 Task: Create a due date automation trigger when advanced on, 2 hours before a card is due add fields without custom field "Resume" set to a number greater or equal to 1 and lower or equal to 10.
Action: Mouse moved to (990, 92)
Screenshot: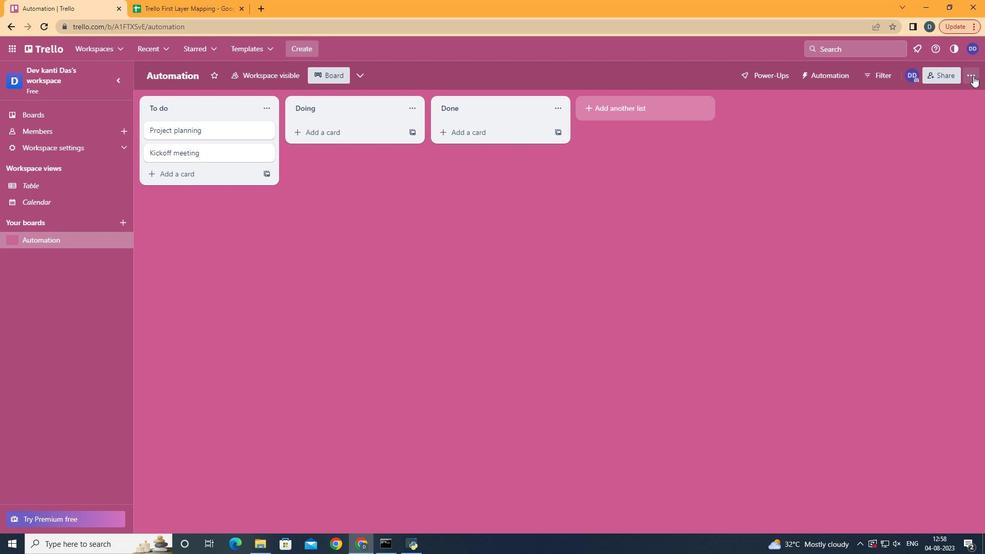 
Action: Mouse pressed left at (990, 92)
Screenshot: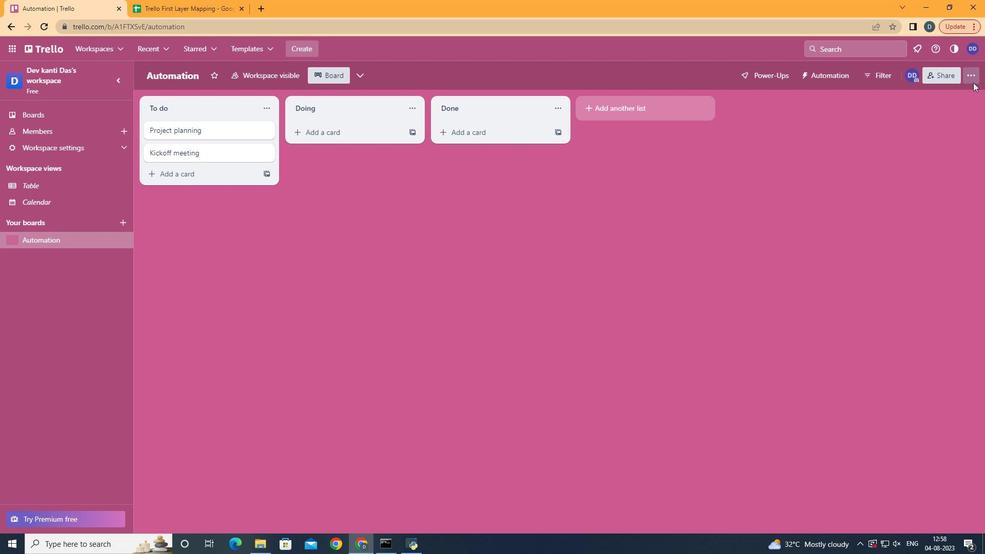 
Action: Mouse moved to (922, 236)
Screenshot: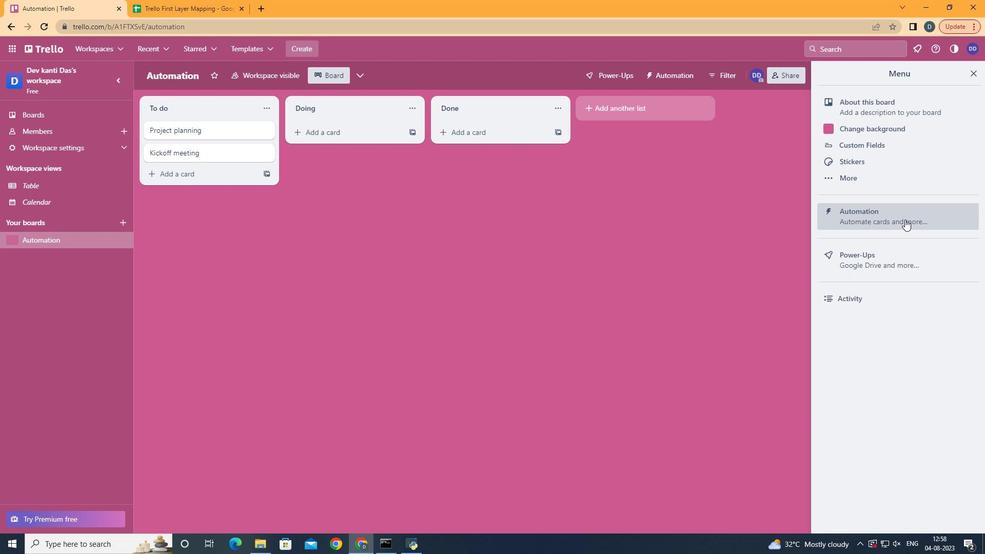 
Action: Mouse pressed left at (922, 236)
Screenshot: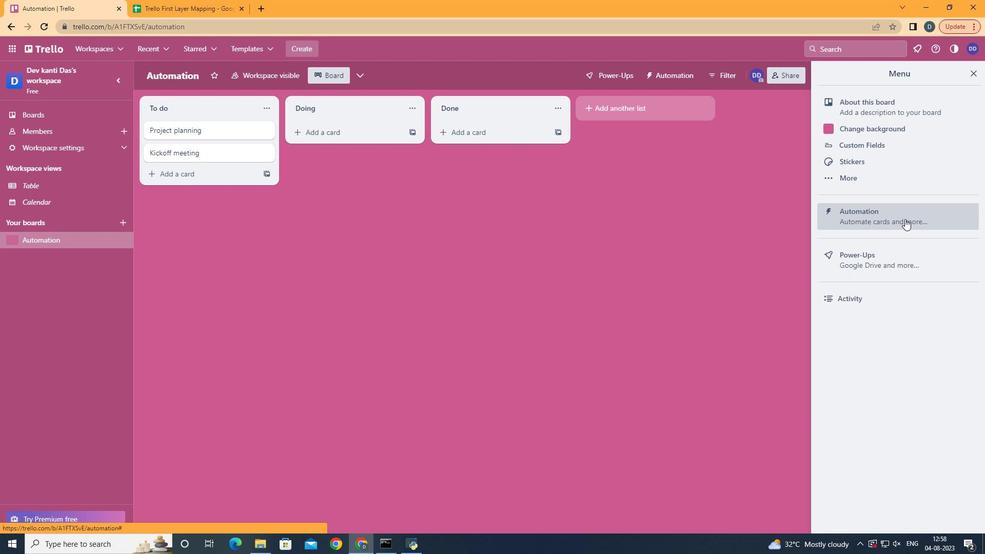 
Action: Mouse moved to (239, 222)
Screenshot: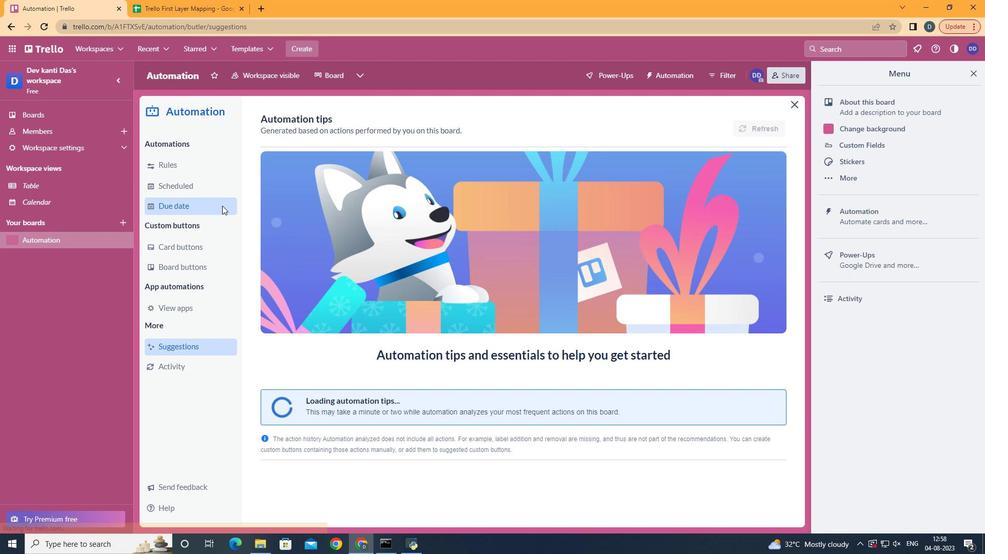 
Action: Mouse pressed left at (239, 222)
Screenshot: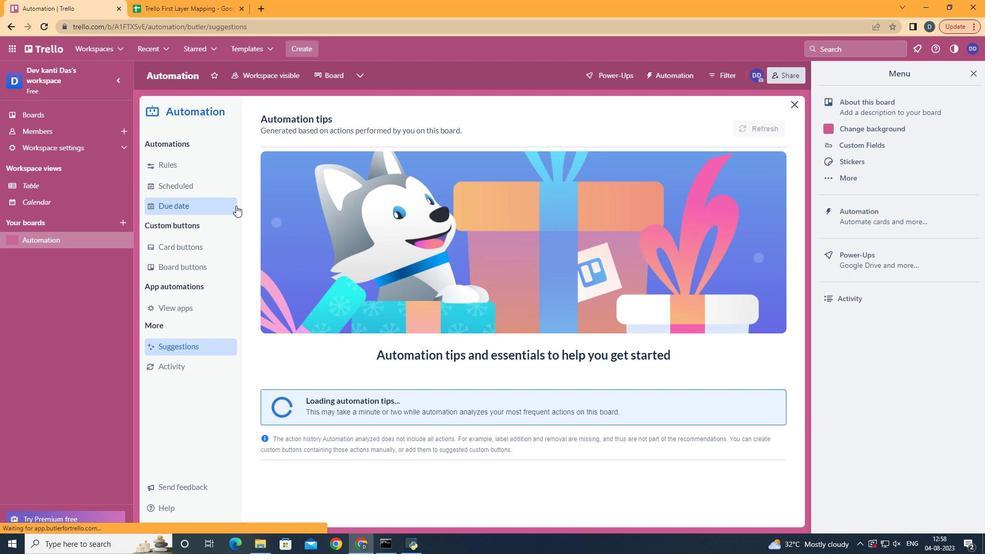 
Action: Mouse moved to (739, 142)
Screenshot: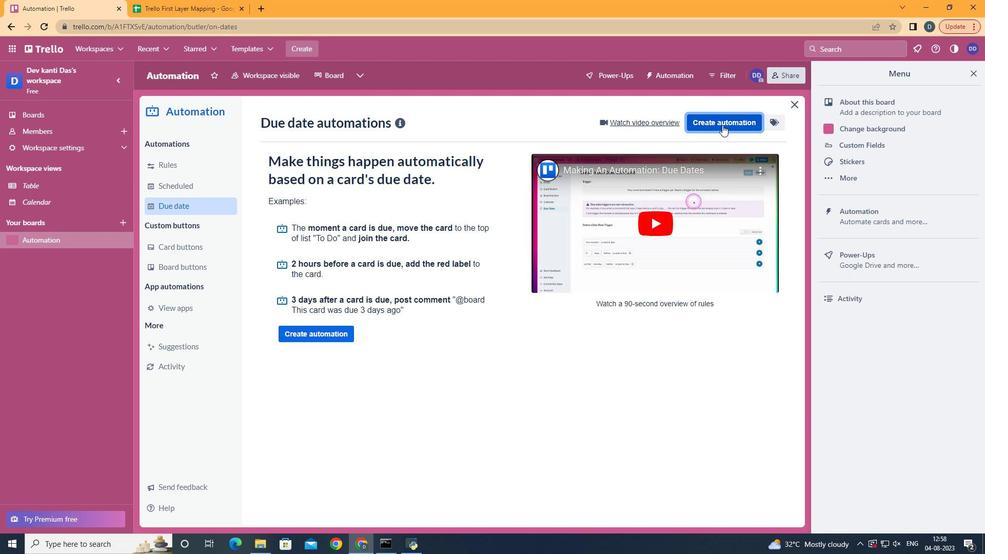 
Action: Mouse pressed left at (739, 142)
Screenshot: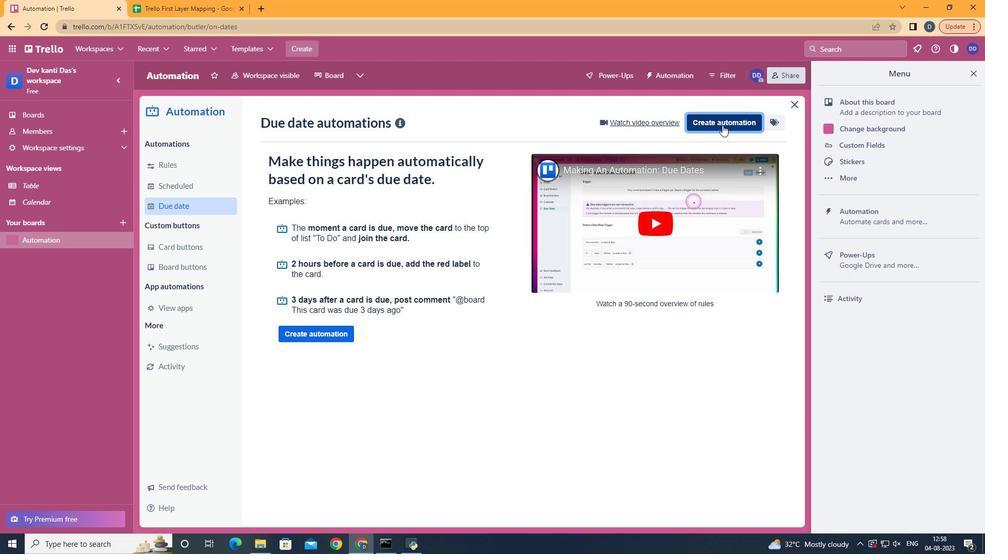 
Action: Mouse moved to (590, 240)
Screenshot: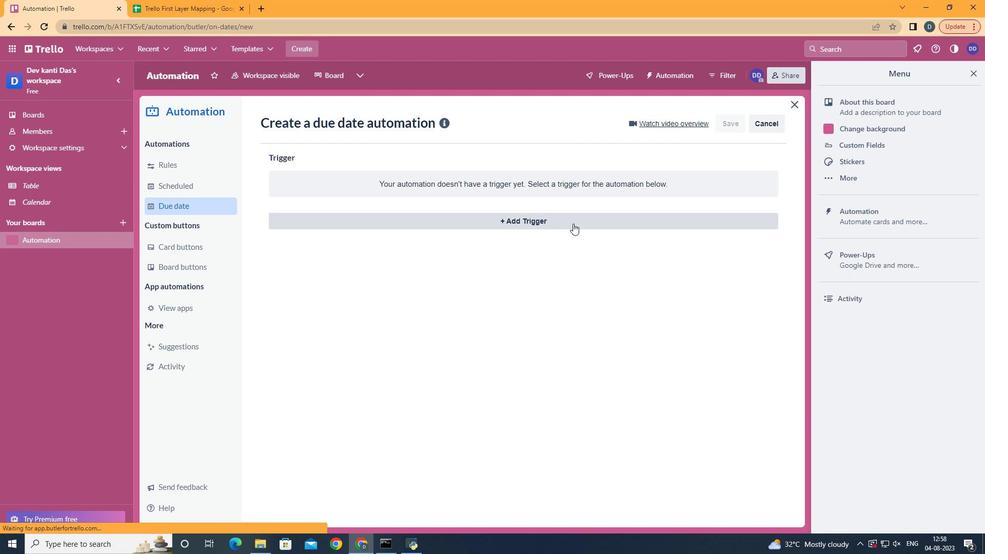 
Action: Mouse pressed left at (590, 240)
Screenshot: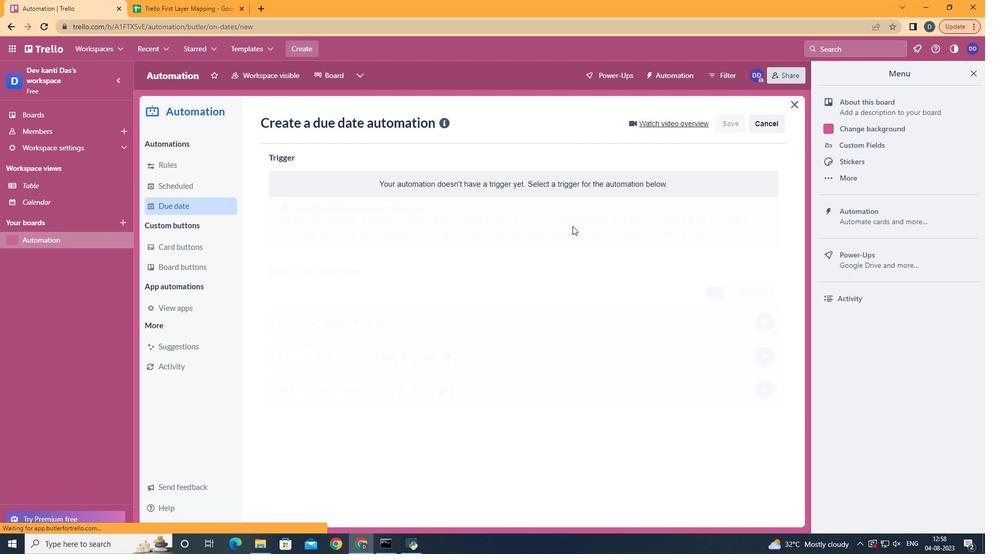 
Action: Mouse moved to (351, 448)
Screenshot: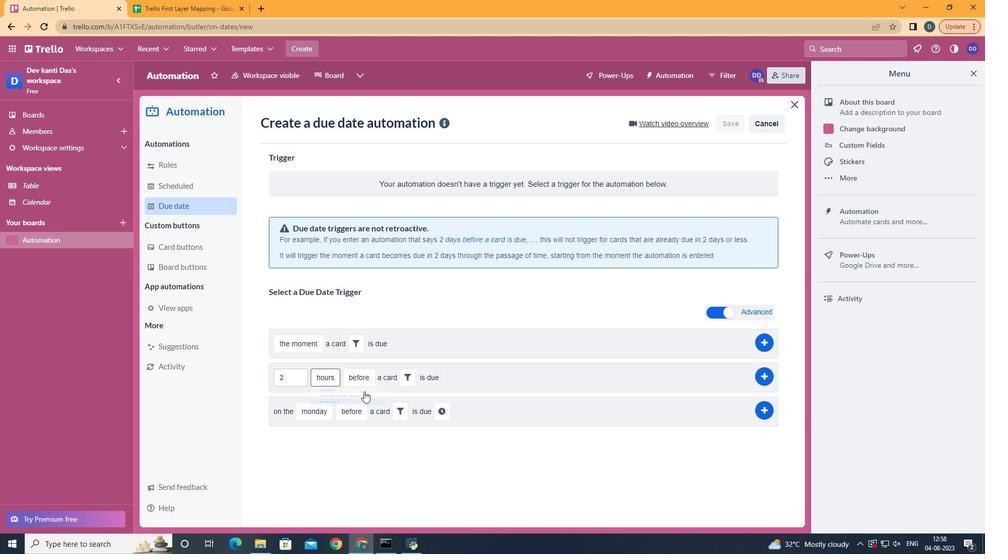 
Action: Mouse pressed left at (349, 450)
Screenshot: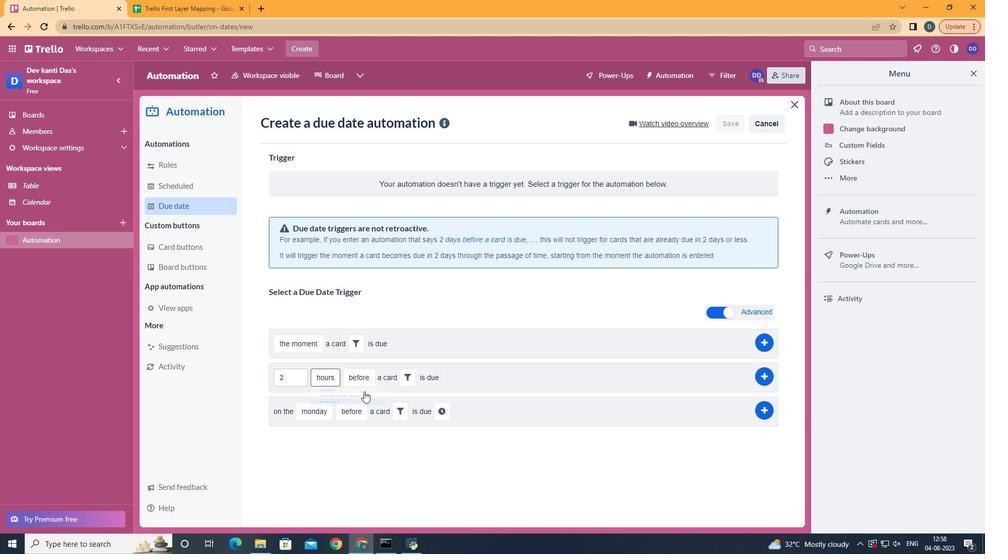 
Action: Mouse moved to (387, 421)
Screenshot: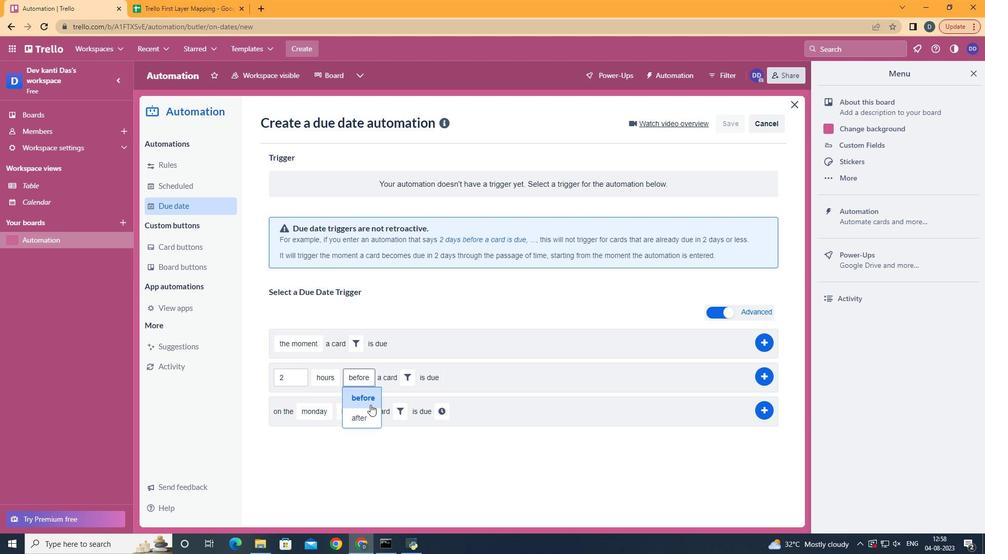 
Action: Mouse pressed left at (387, 421)
Screenshot: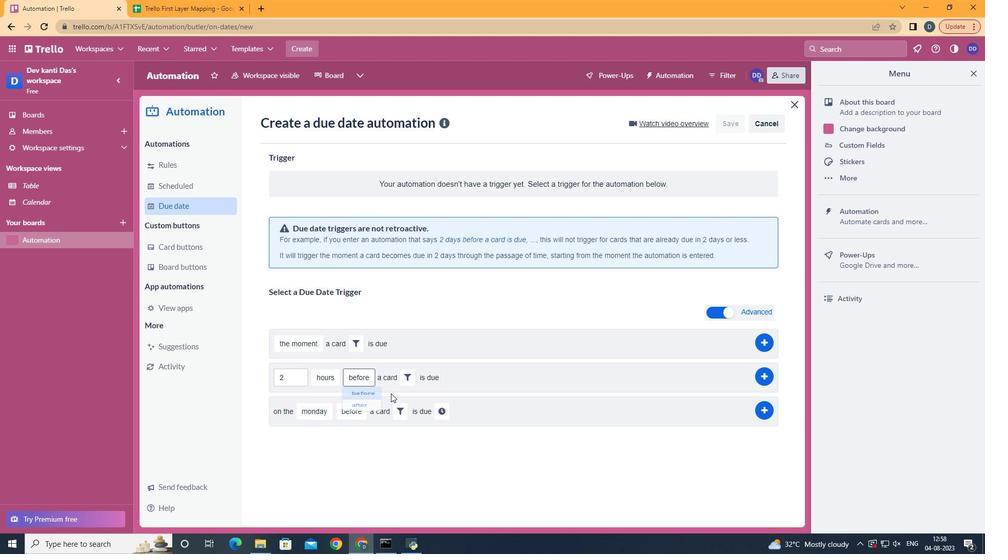 
Action: Mouse moved to (433, 391)
Screenshot: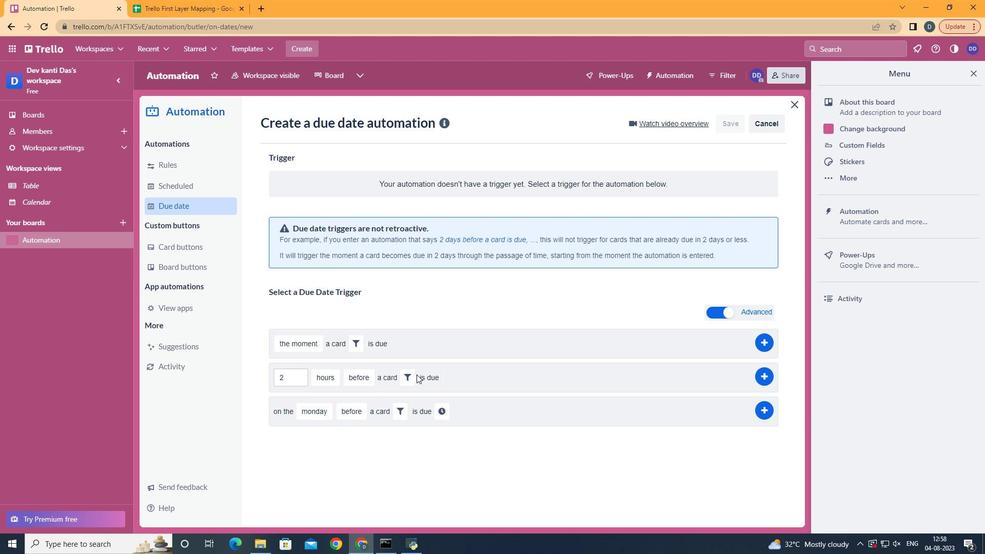 
Action: Mouse pressed left at (433, 391)
Screenshot: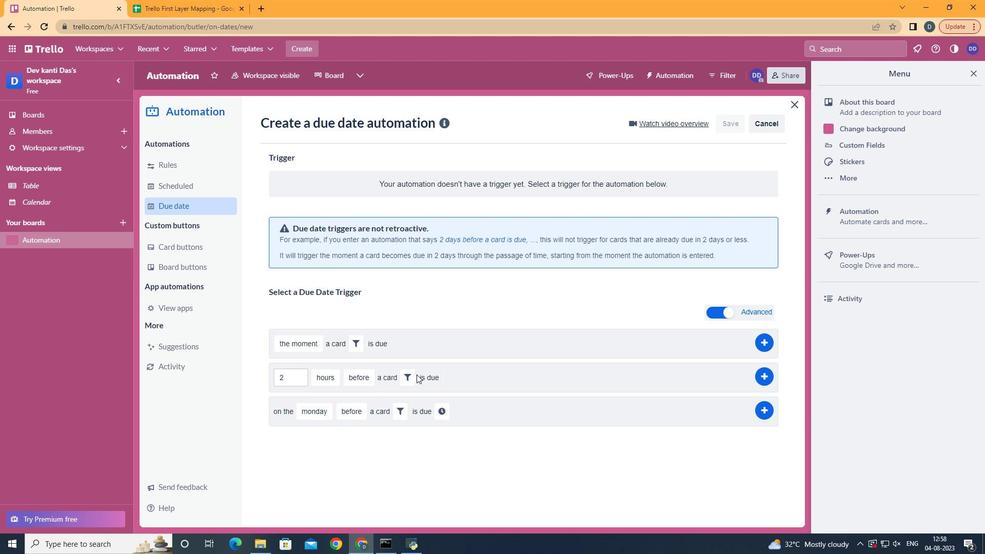 
Action: Mouse moved to (421, 396)
Screenshot: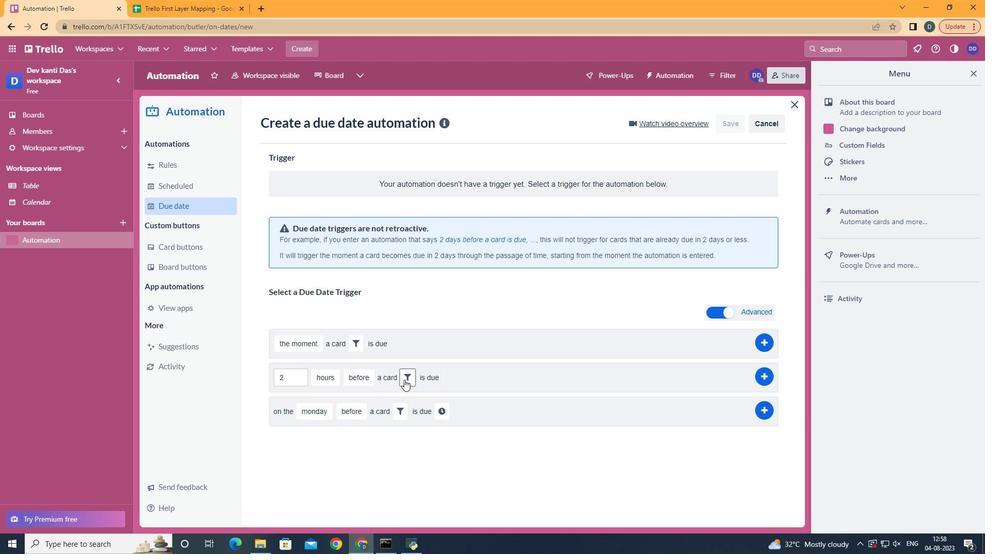 
Action: Mouse pressed left at (421, 396)
Screenshot: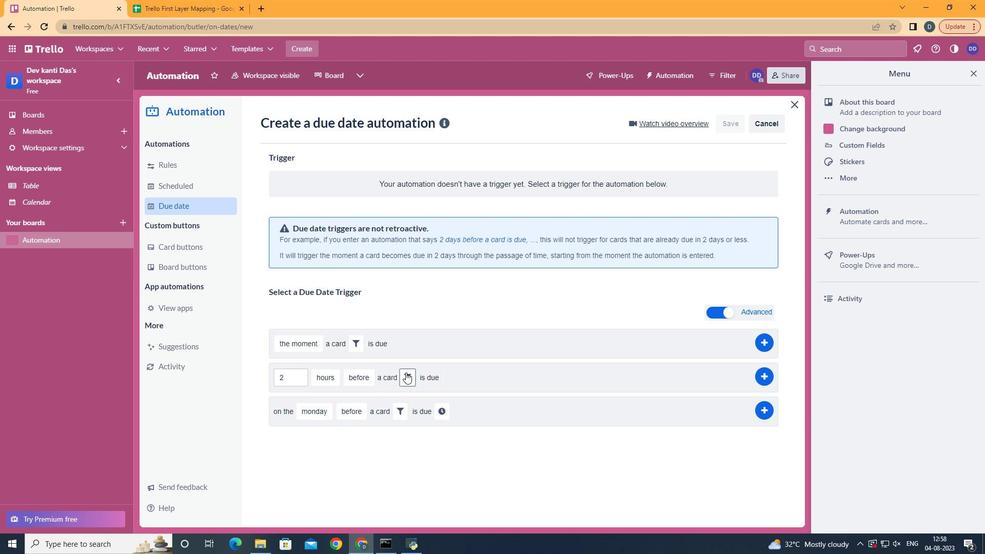 
Action: Mouse moved to (569, 429)
Screenshot: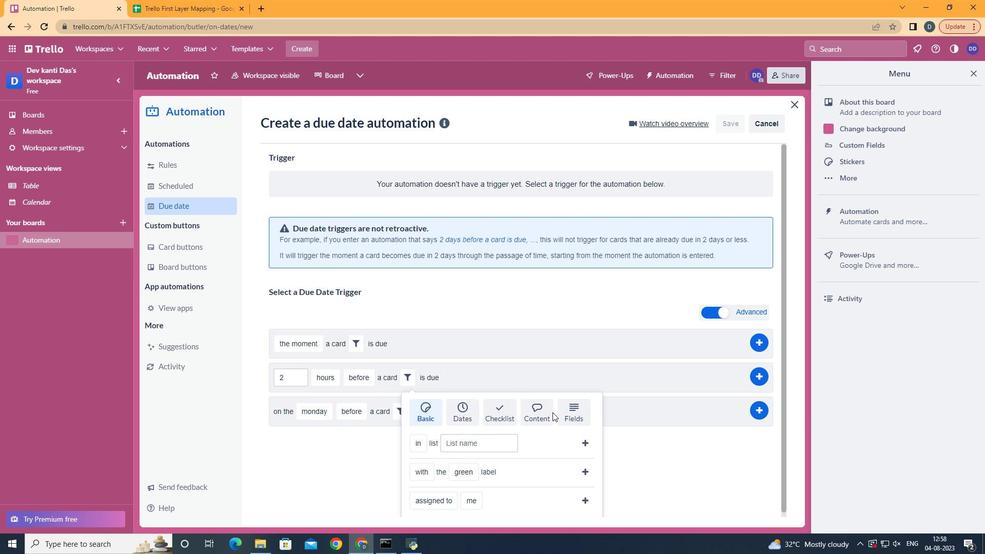 
Action: Mouse pressed left at (569, 429)
Screenshot: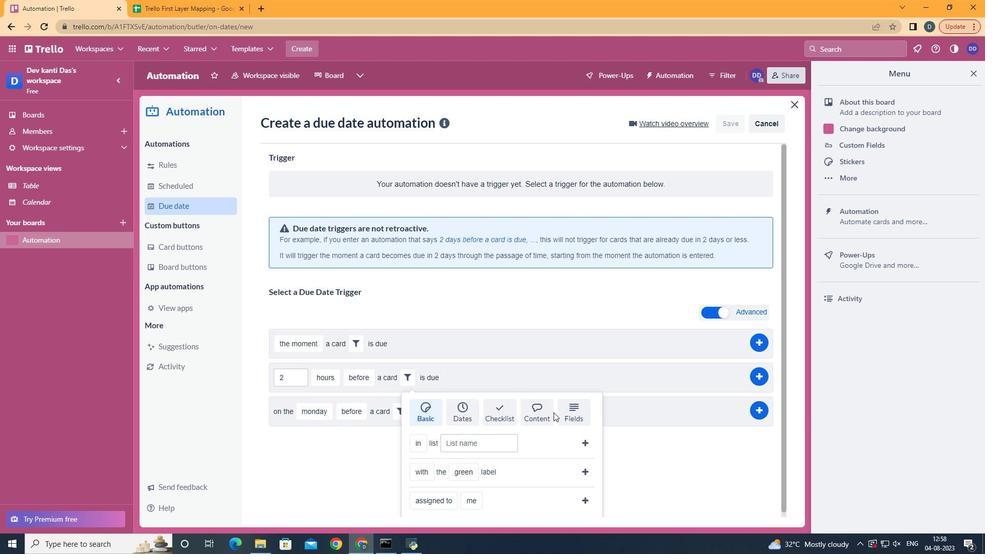 
Action: Mouse moved to (574, 431)
Screenshot: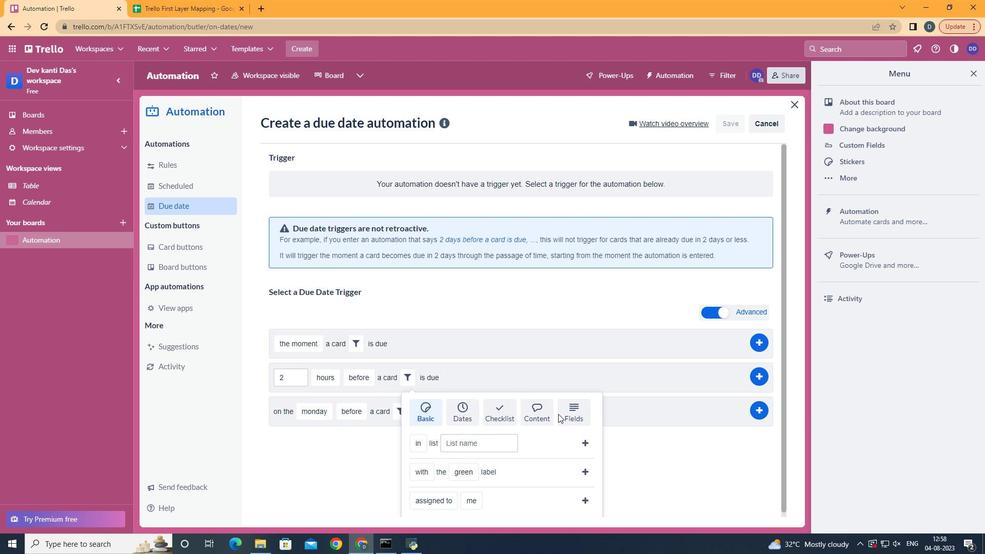 
Action: Mouse pressed left at (574, 431)
Screenshot: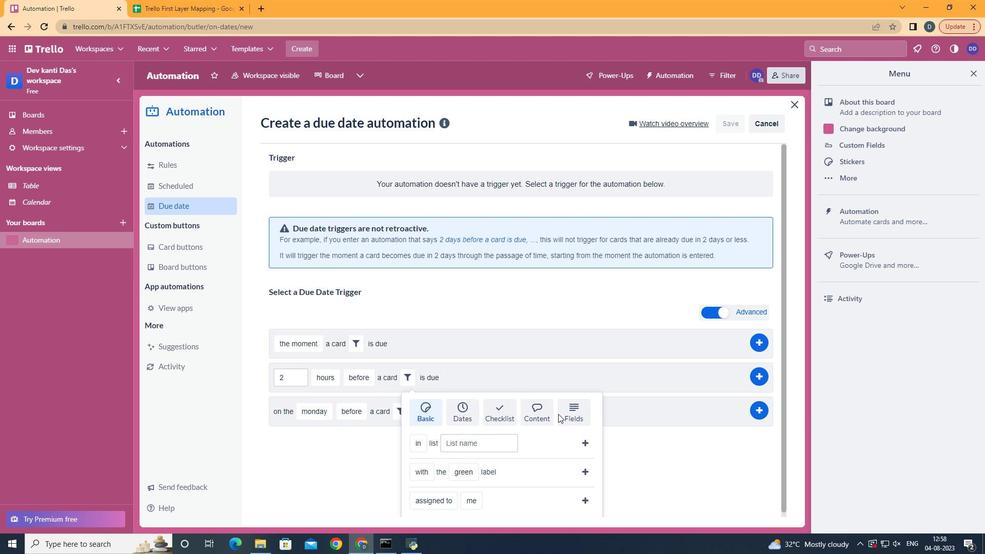 
Action: Mouse moved to (575, 431)
Screenshot: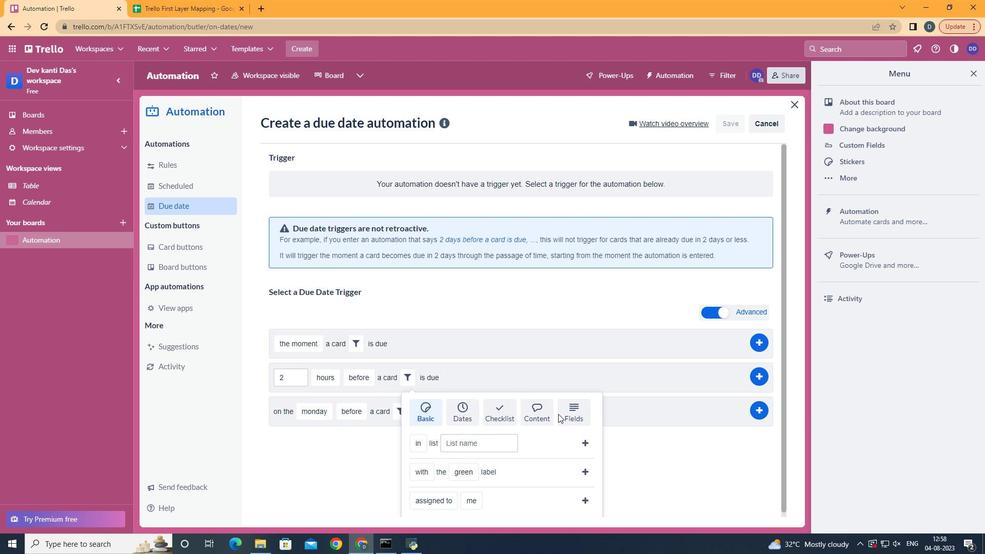 
Action: Mouse scrolled (575, 430) with delta (0, 0)
Screenshot: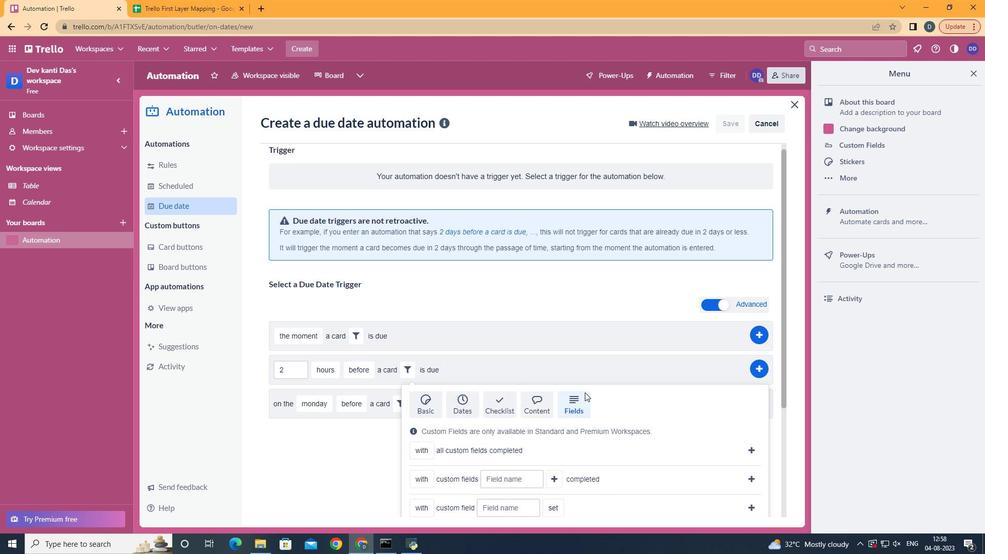 
Action: Mouse scrolled (575, 430) with delta (0, 0)
Screenshot: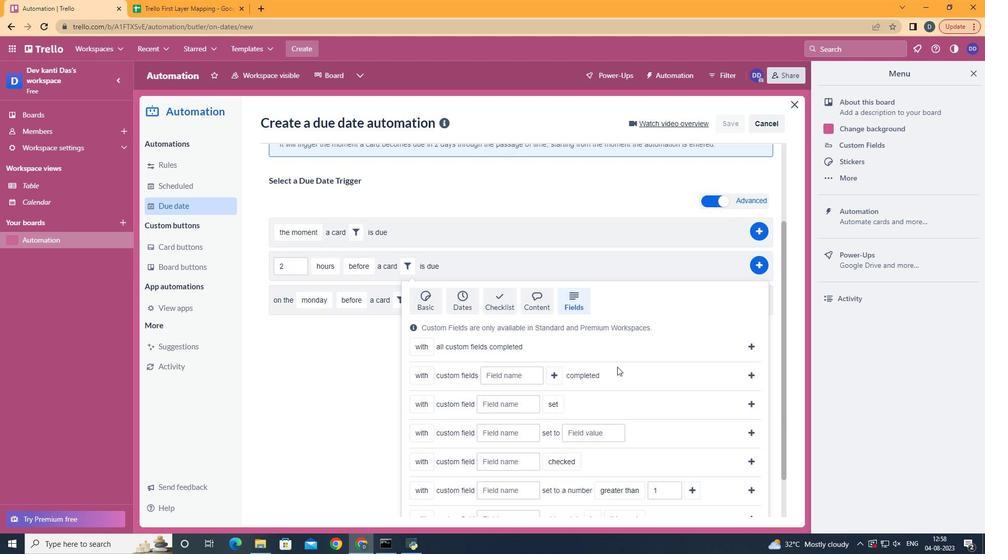 
Action: Mouse scrolled (575, 430) with delta (0, 0)
Screenshot: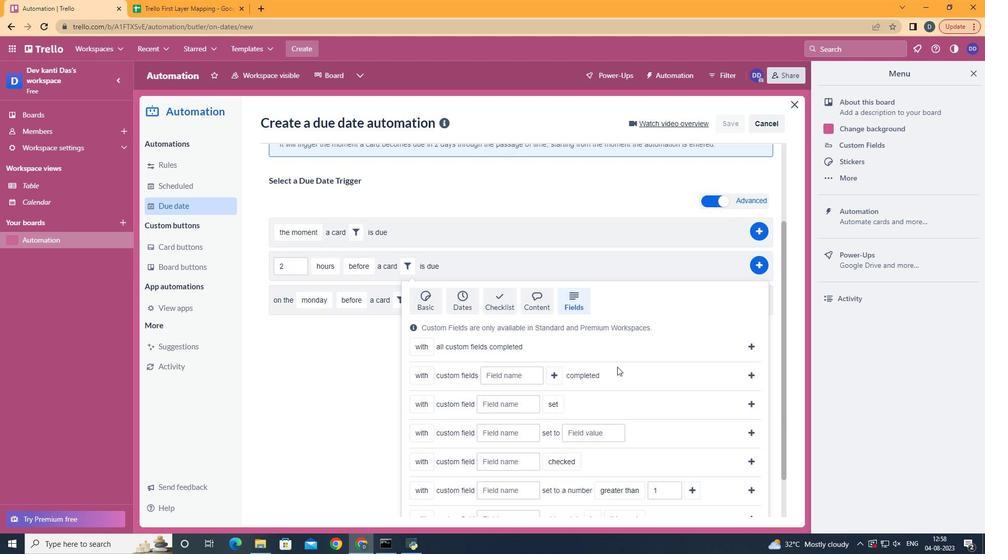 
Action: Mouse scrolled (575, 430) with delta (0, 0)
Screenshot: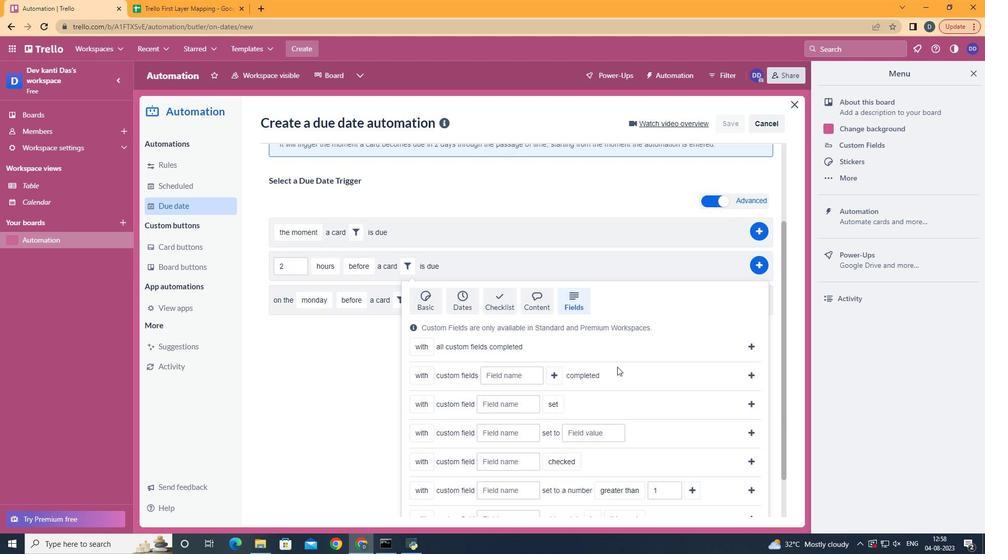 
Action: Mouse scrolled (575, 430) with delta (0, 0)
Screenshot: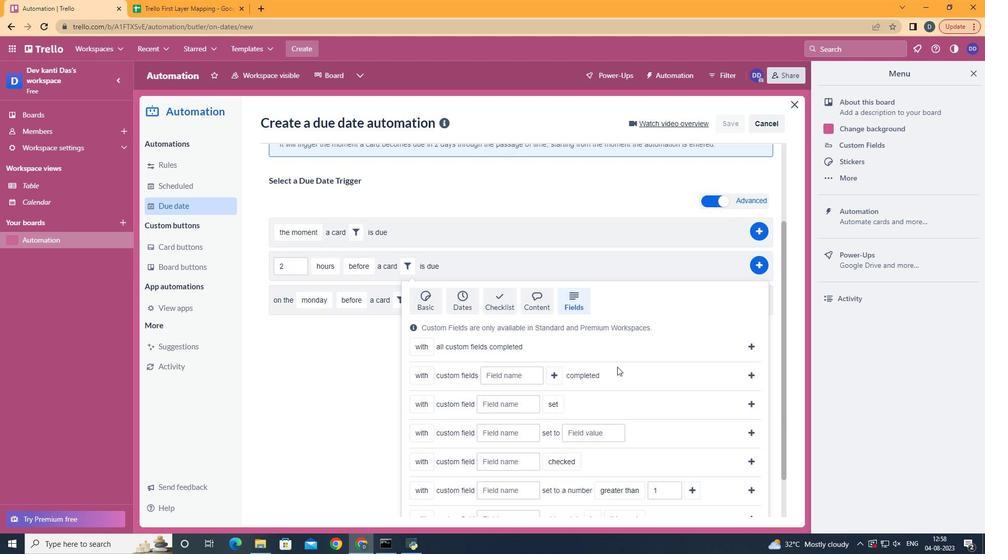 
Action: Mouse moved to (450, 500)
Screenshot: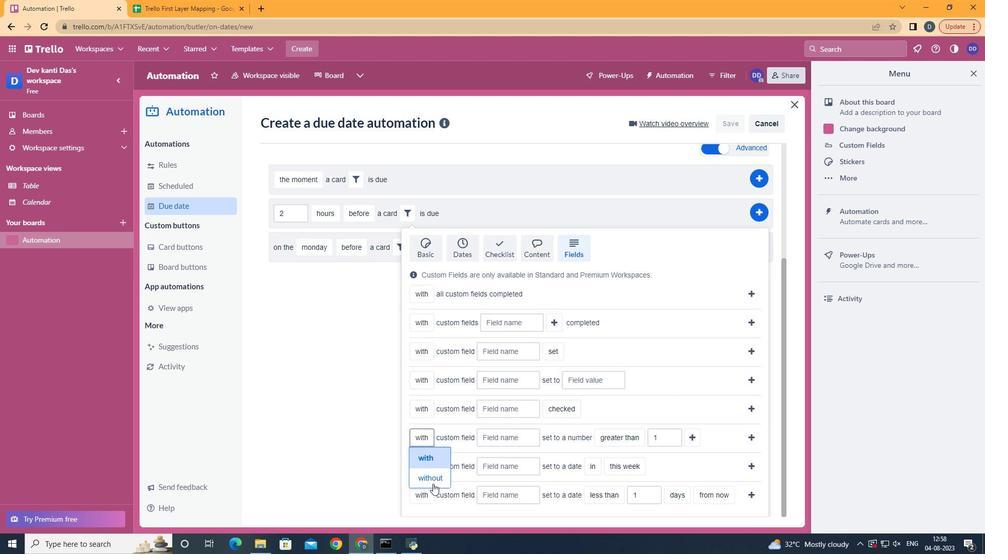 
Action: Mouse pressed left at (450, 500)
Screenshot: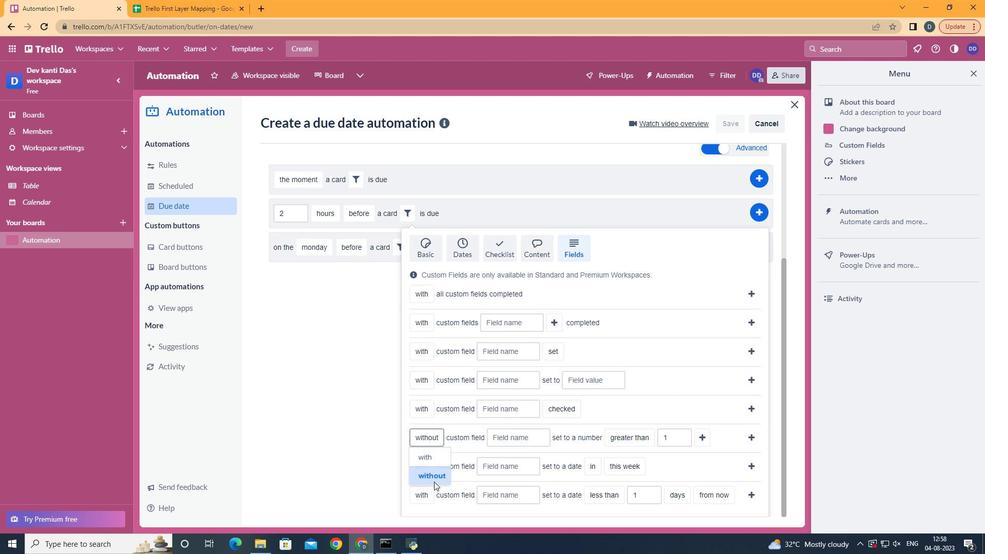 
Action: Mouse moved to (525, 462)
Screenshot: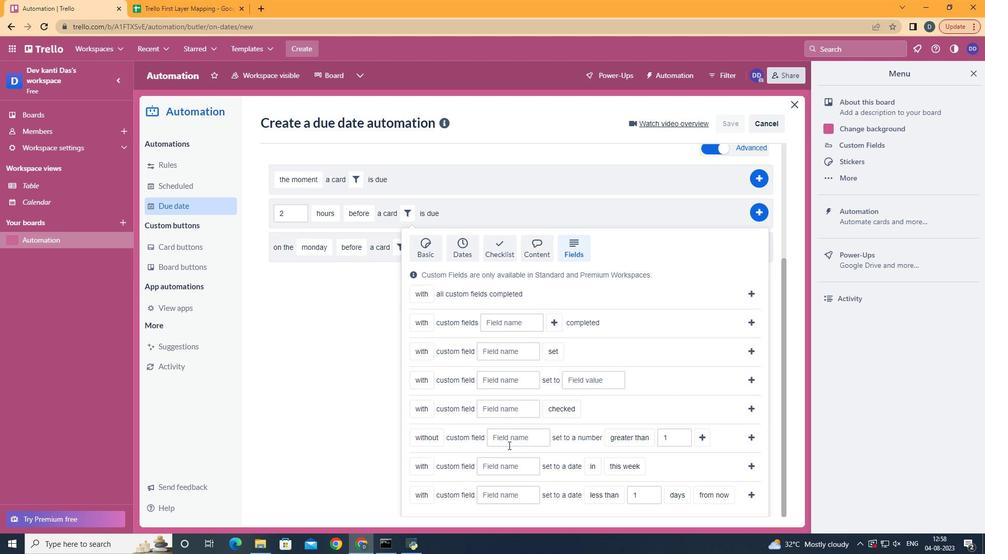 
Action: Mouse pressed left at (525, 462)
Screenshot: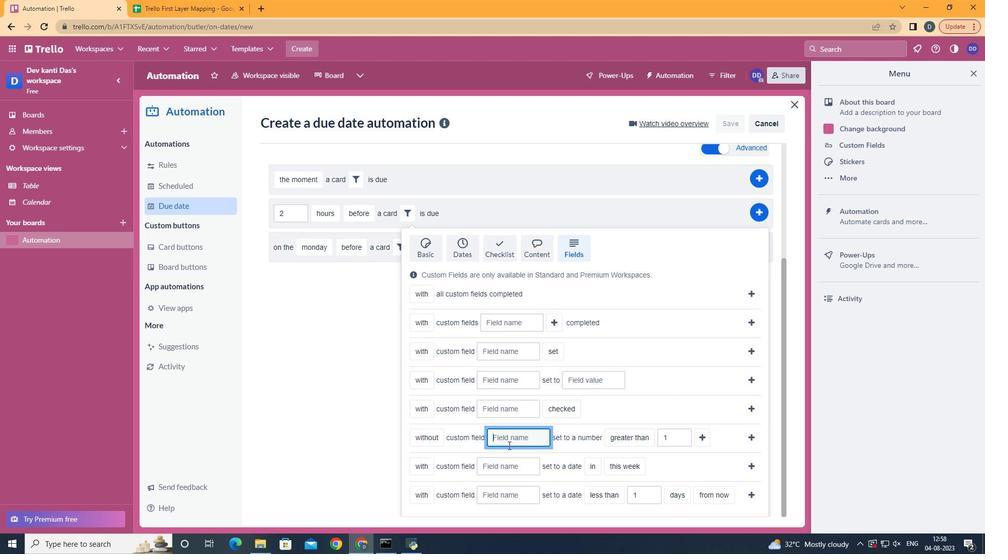 
Action: Mouse moved to (525, 462)
Screenshot: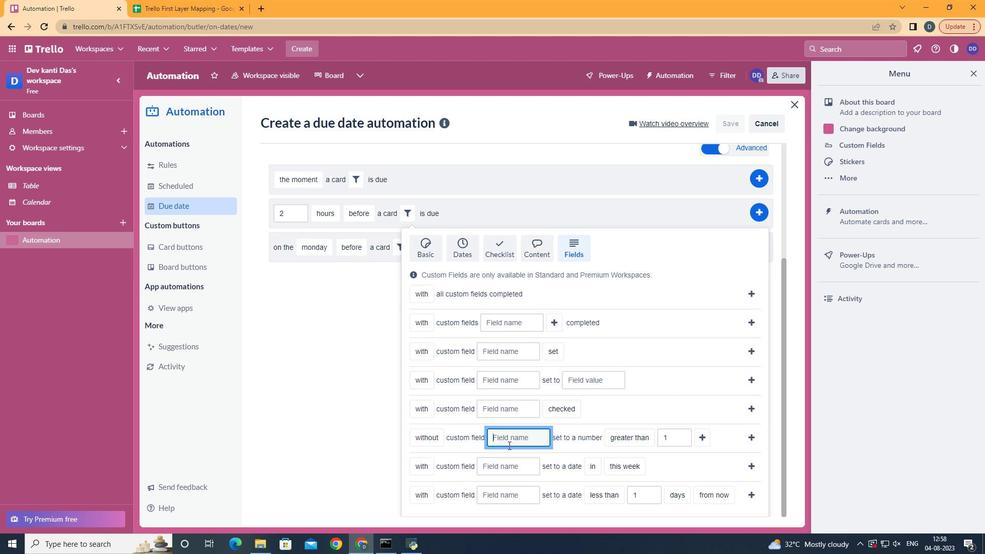 
Action: Key pressed <Key.shift>Resume
Screenshot: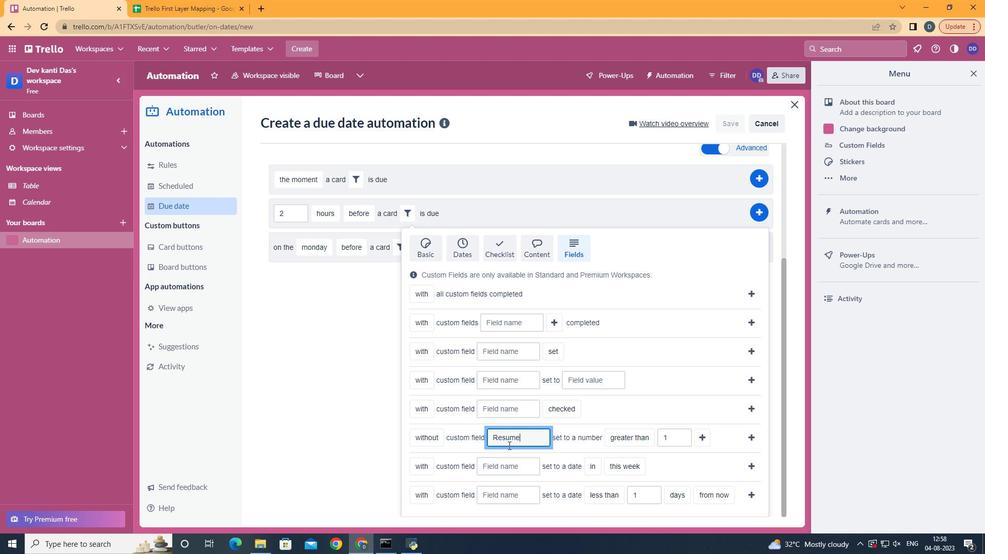 
Action: Mouse moved to (673, 398)
Screenshot: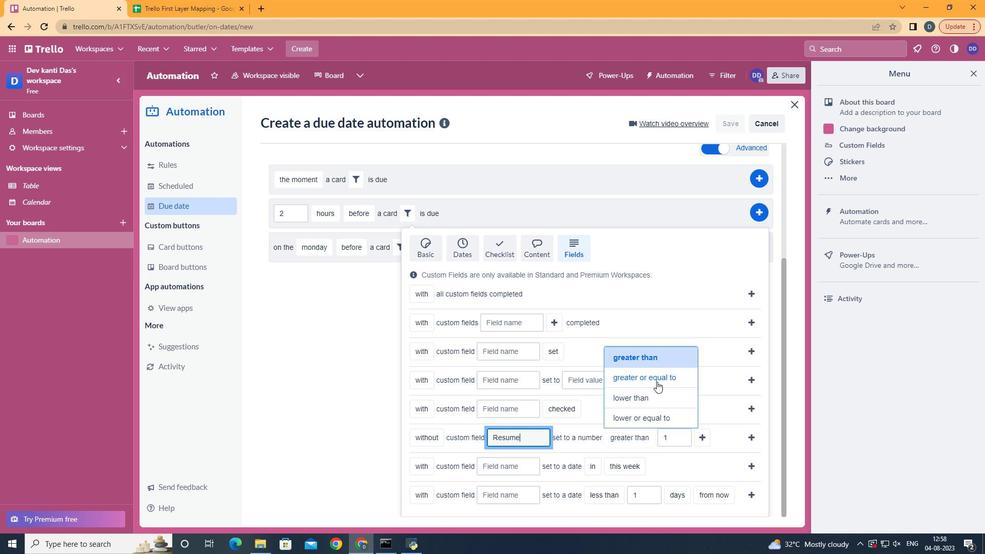 
Action: Mouse pressed left at (673, 398)
Screenshot: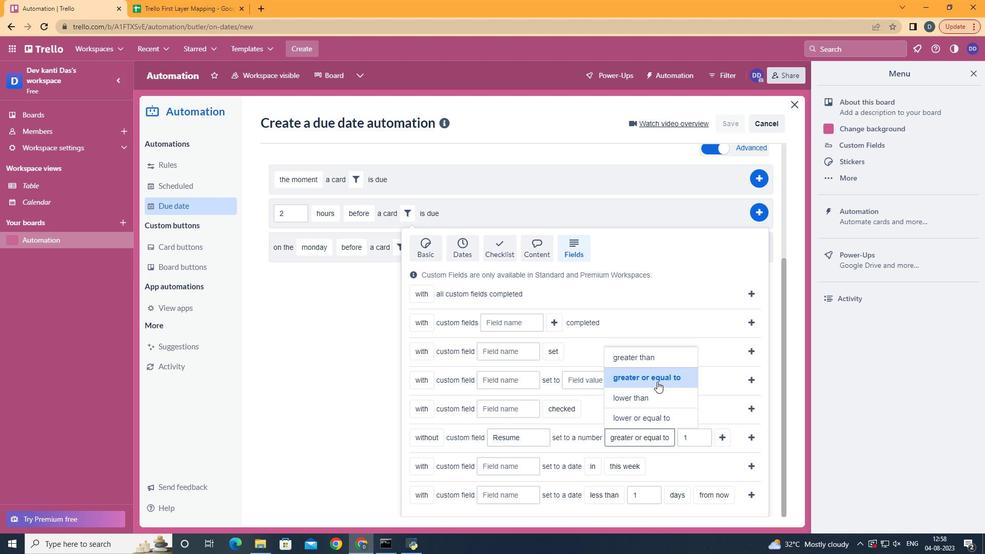 
Action: Mouse moved to (739, 459)
Screenshot: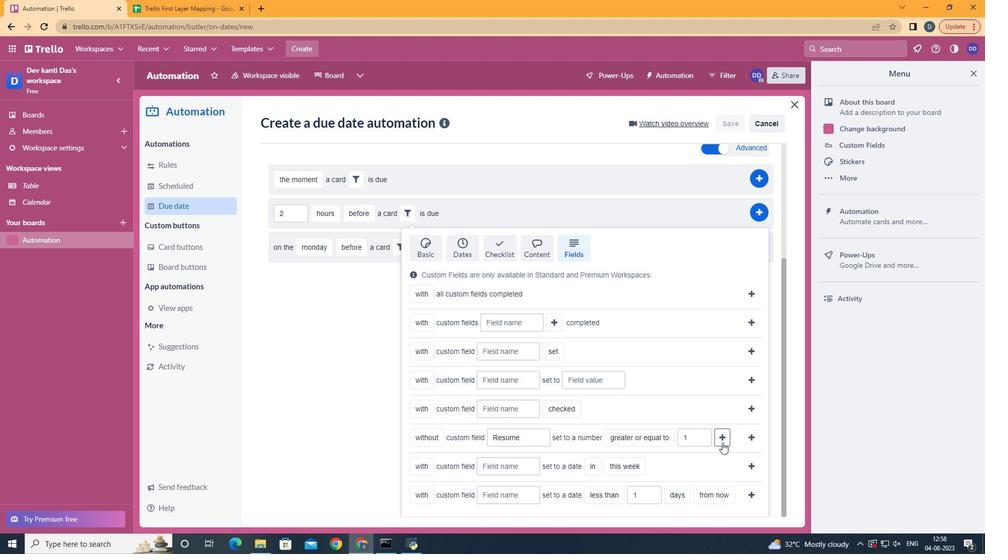 
Action: Mouse pressed left at (739, 459)
Screenshot: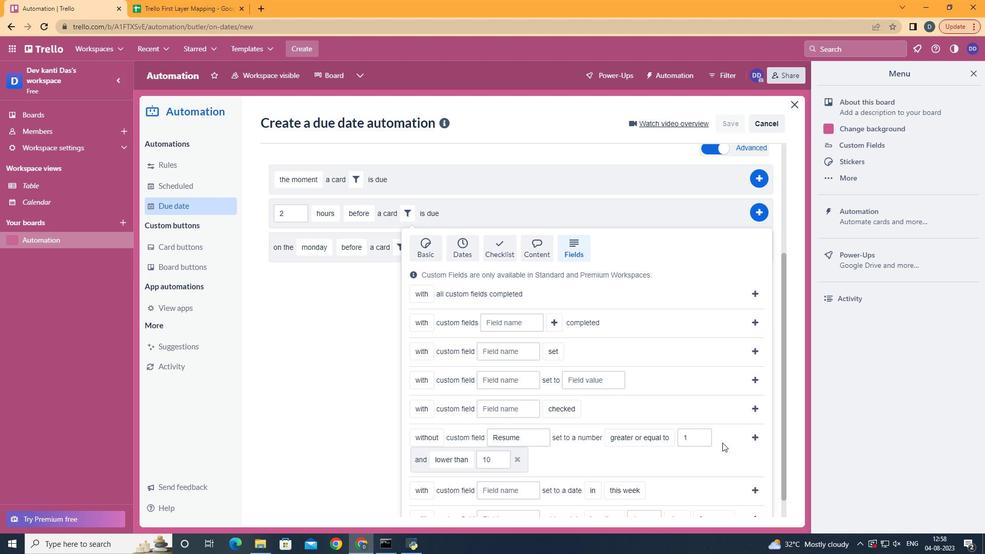 
Action: Mouse moved to (500, 420)
Screenshot: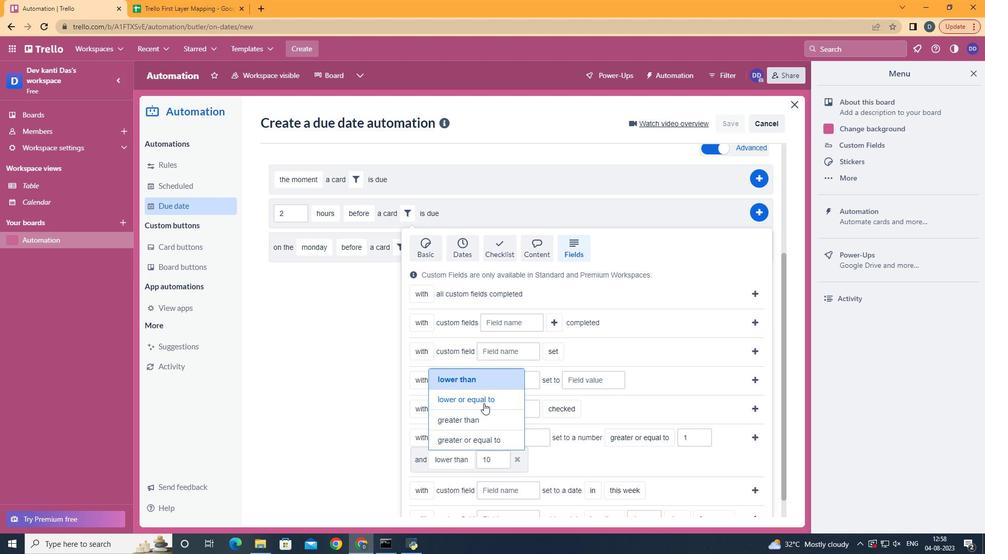 
Action: Mouse pressed left at (500, 420)
Screenshot: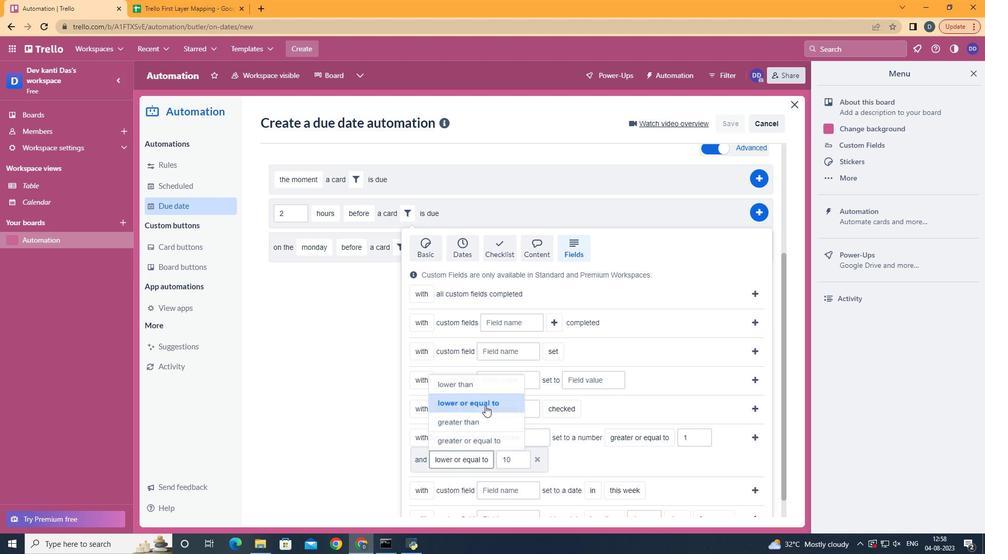 
Action: Mouse moved to (774, 460)
Screenshot: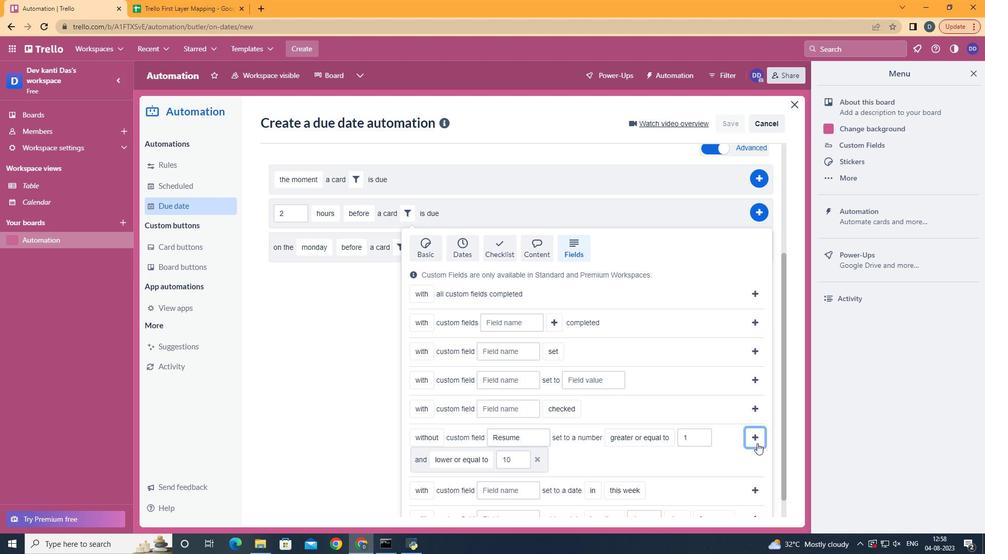 
Action: Mouse pressed left at (774, 460)
Screenshot: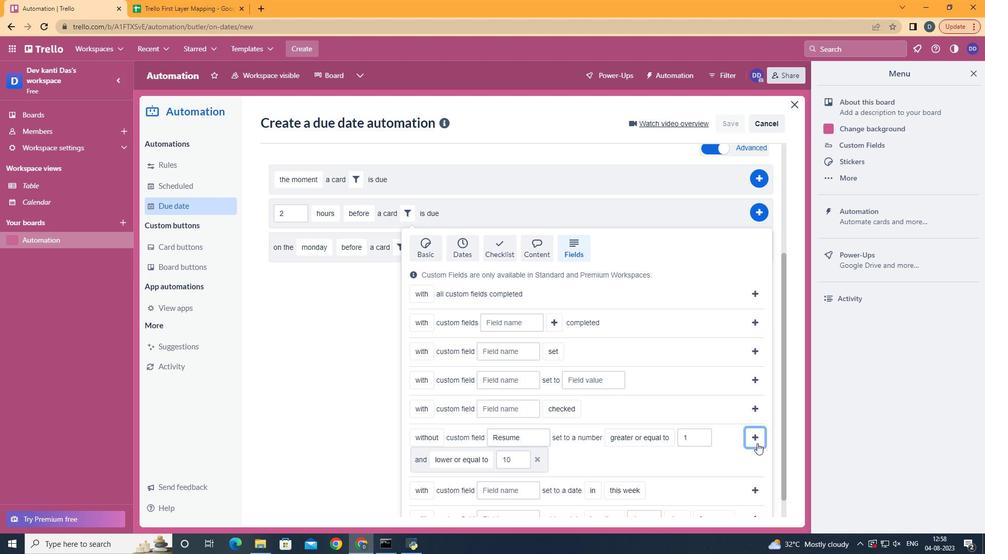 
Action: Mouse moved to (783, 394)
Screenshot: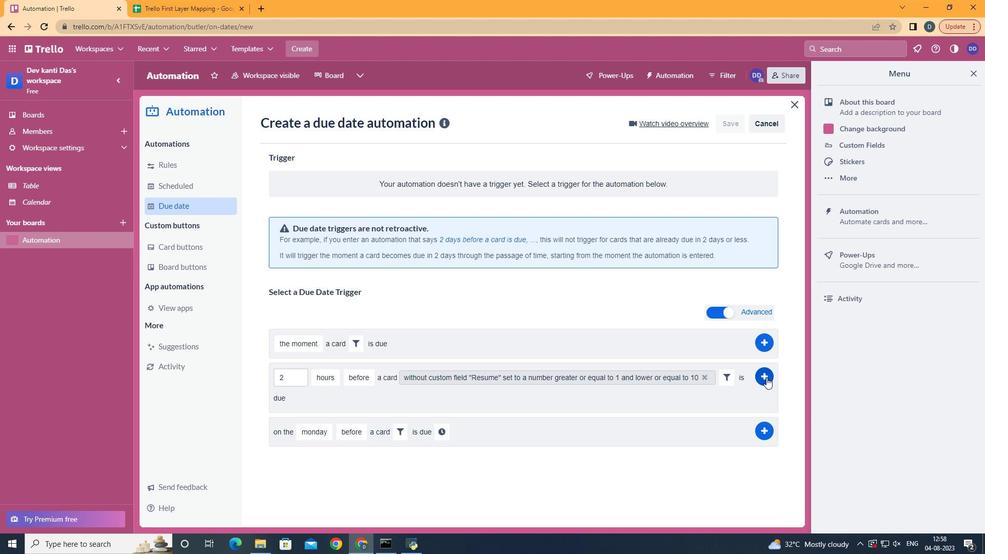 
Action: Mouse pressed left at (783, 394)
Screenshot: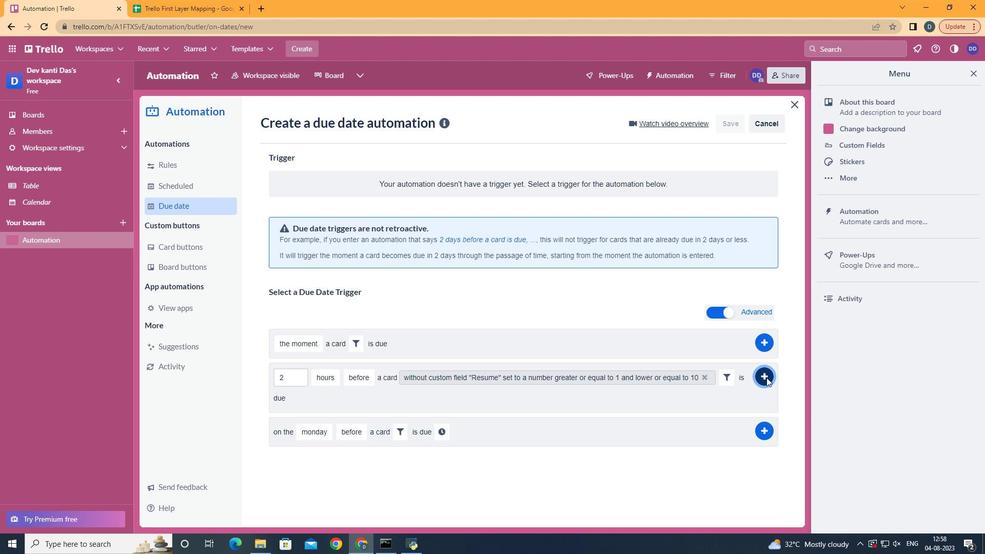 
Action: Mouse moved to (506, 224)
Screenshot: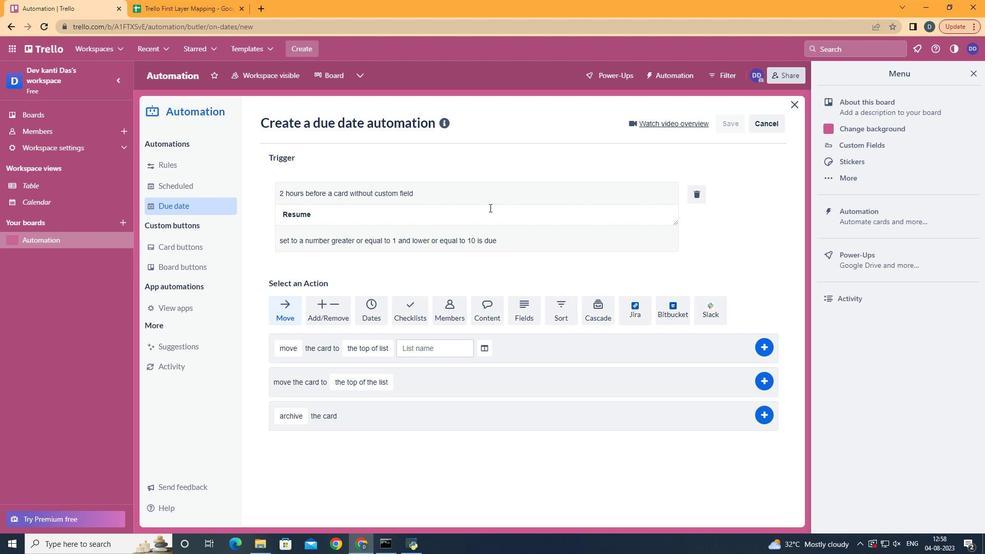 
